Task: Filter services by "Accounting".
Action: Mouse moved to (323, 80)
Screenshot: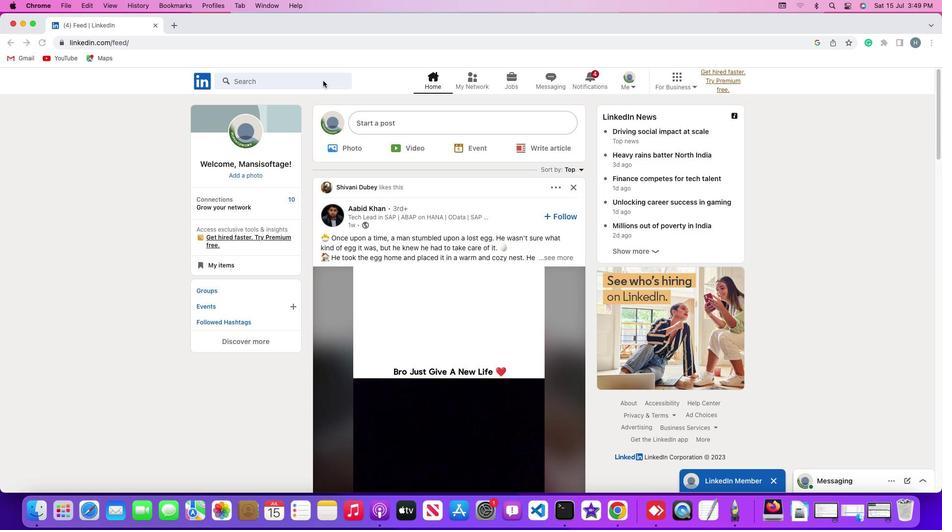 
Action: Mouse pressed left at (323, 80)
Screenshot: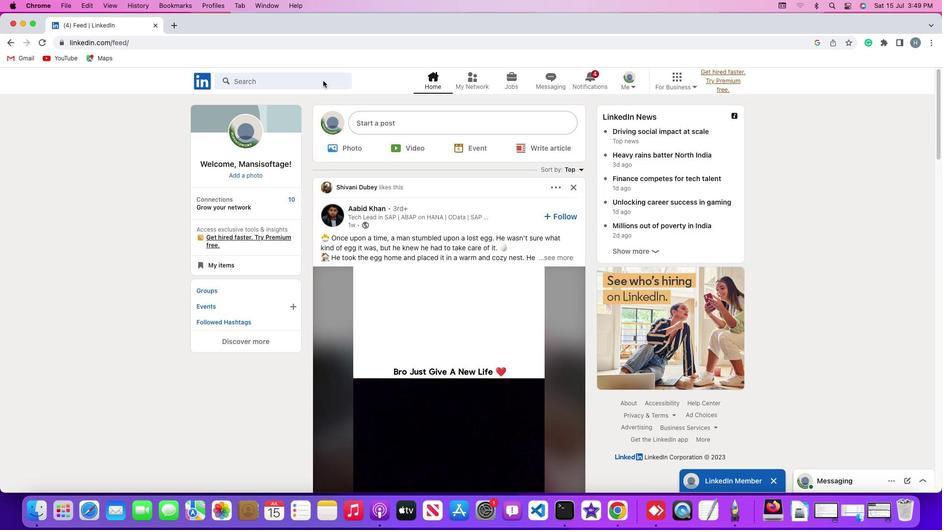 
Action: Mouse moved to (323, 80)
Screenshot: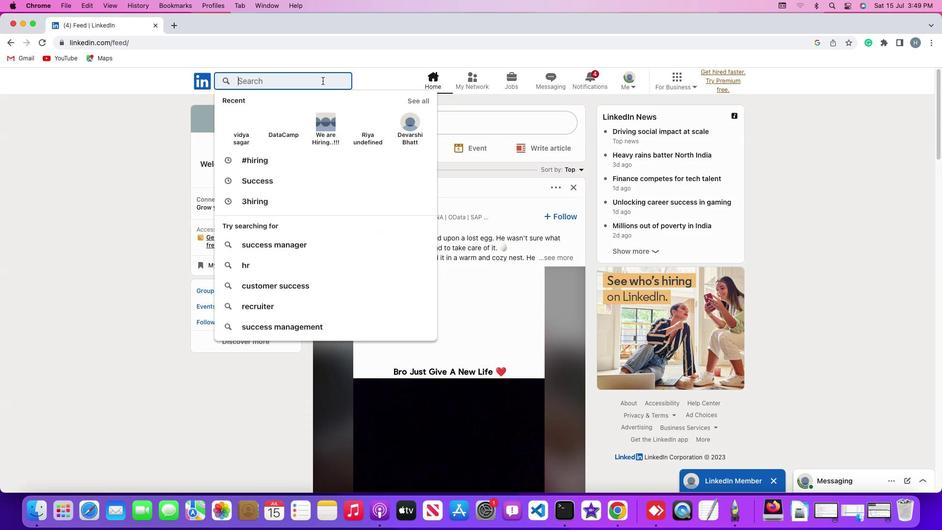 
Action: Mouse pressed left at (323, 80)
Screenshot: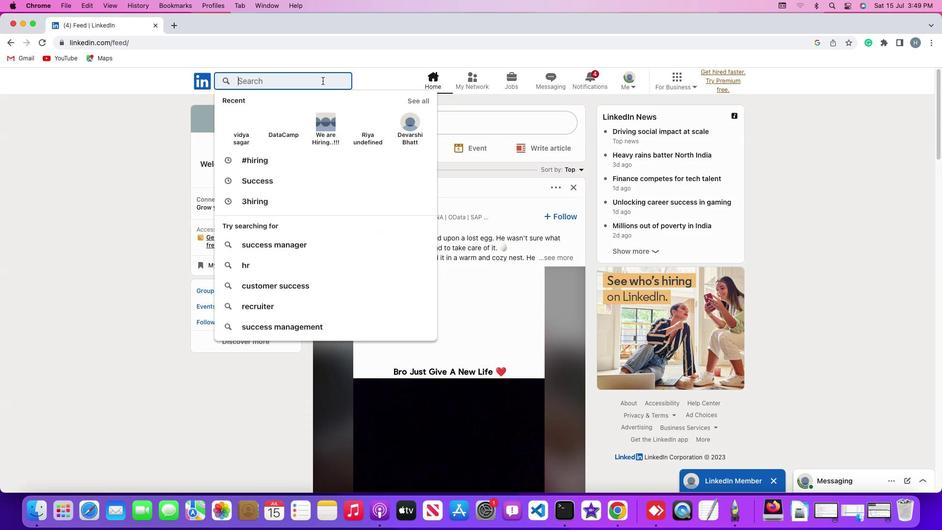
Action: Key pressed Key.shift'#''h''i''r''i''n''g'Key.enter
Screenshot: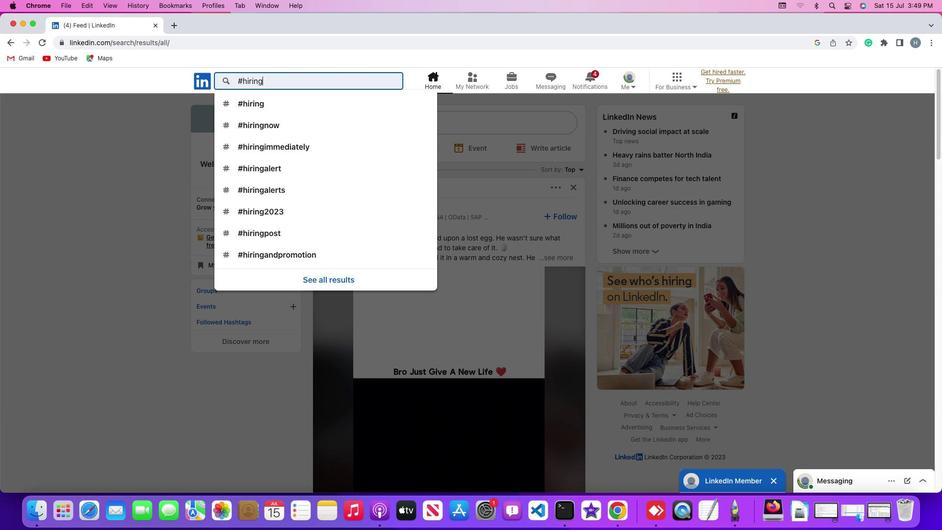
Action: Mouse moved to (606, 106)
Screenshot: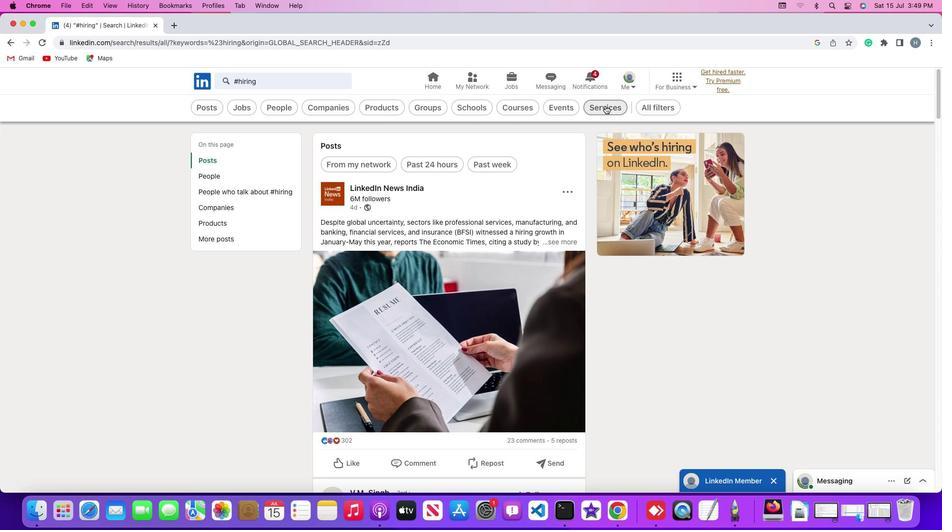 
Action: Mouse pressed left at (606, 106)
Screenshot: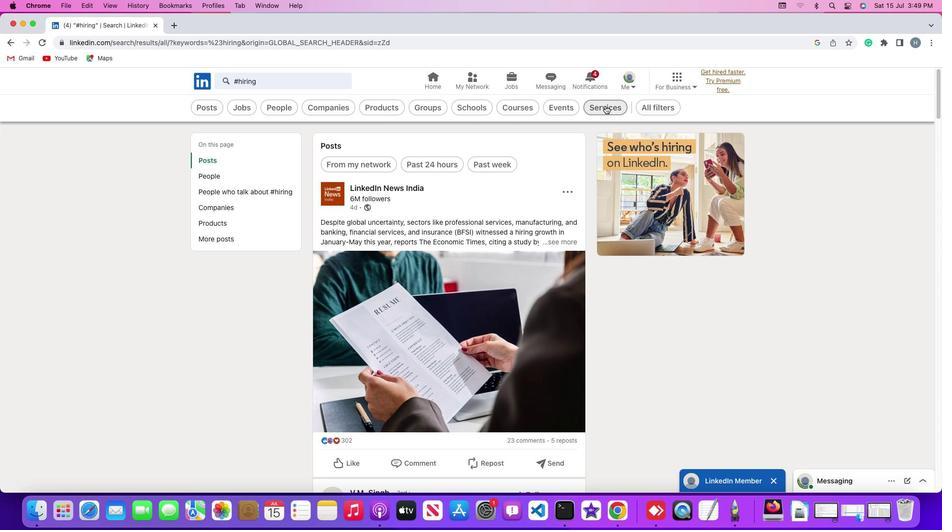 
Action: Mouse moved to (334, 106)
Screenshot: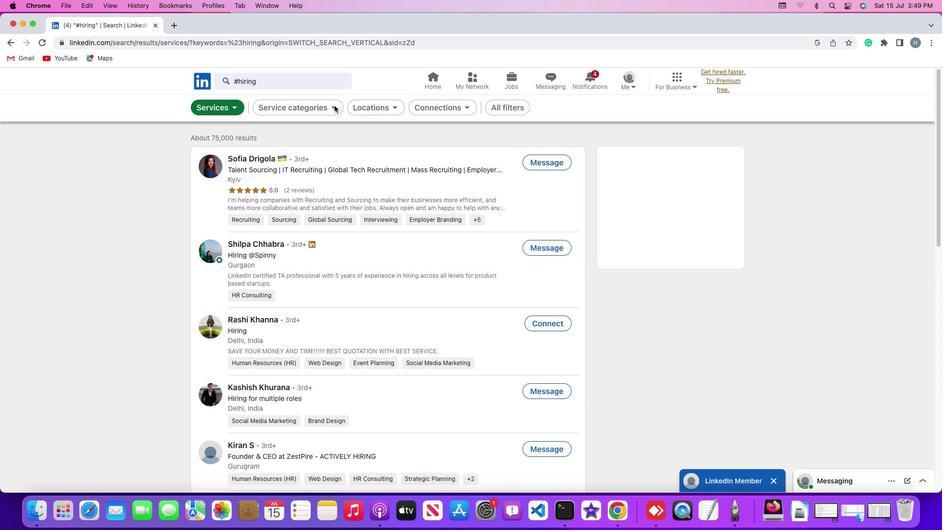 
Action: Mouse pressed left at (334, 106)
Screenshot: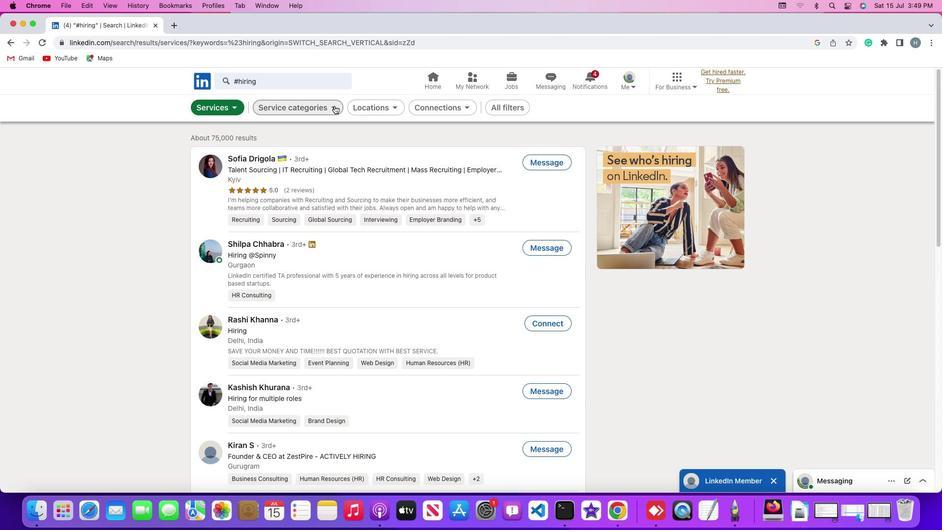 
Action: Mouse moved to (324, 134)
Screenshot: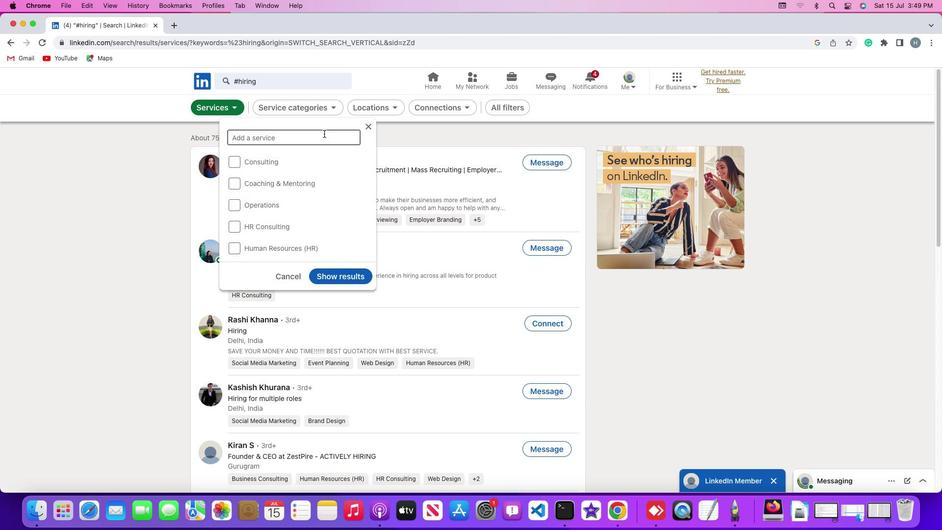 
Action: Mouse pressed left at (324, 134)
Screenshot: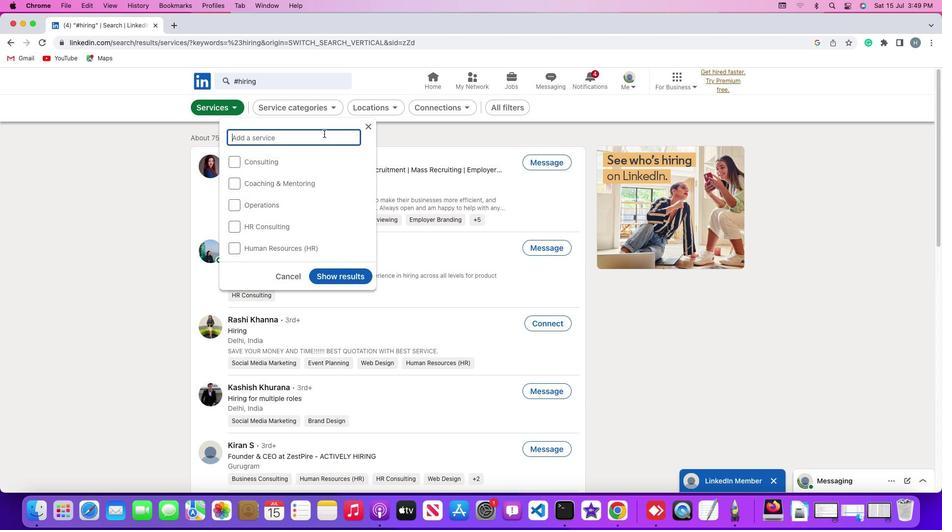
Action: Key pressed Key.shift'A''c''c''o''u''n''t''i''n'
Screenshot: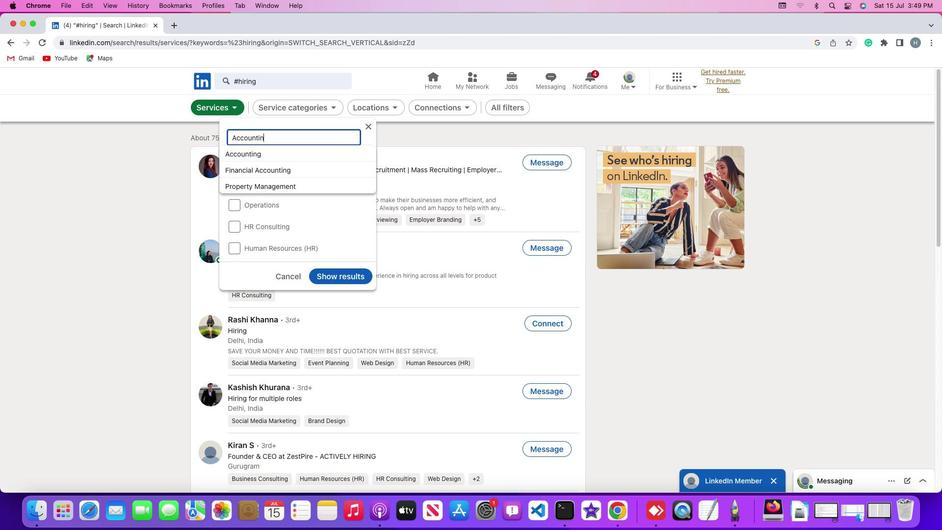 
Action: Mouse moved to (317, 153)
Screenshot: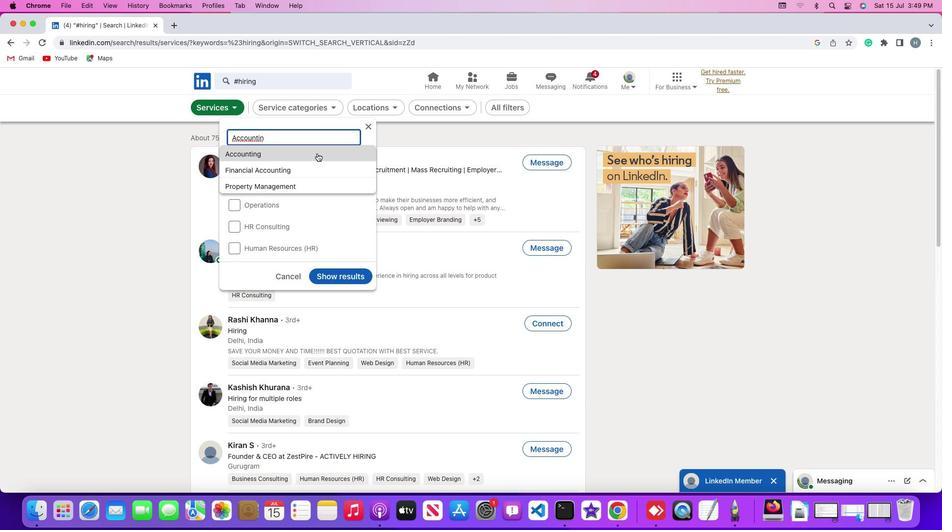 
Action: Mouse pressed left at (317, 153)
Screenshot: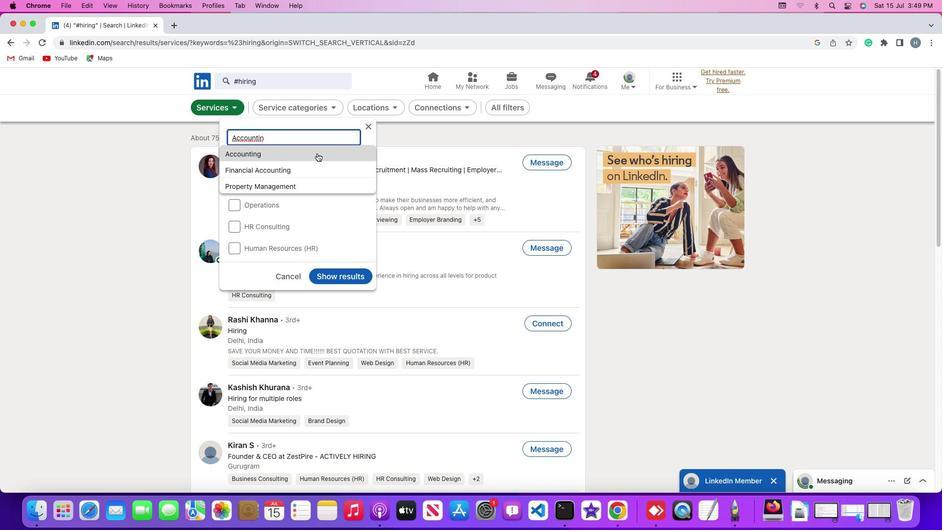 
Action: Mouse moved to (346, 298)
Screenshot: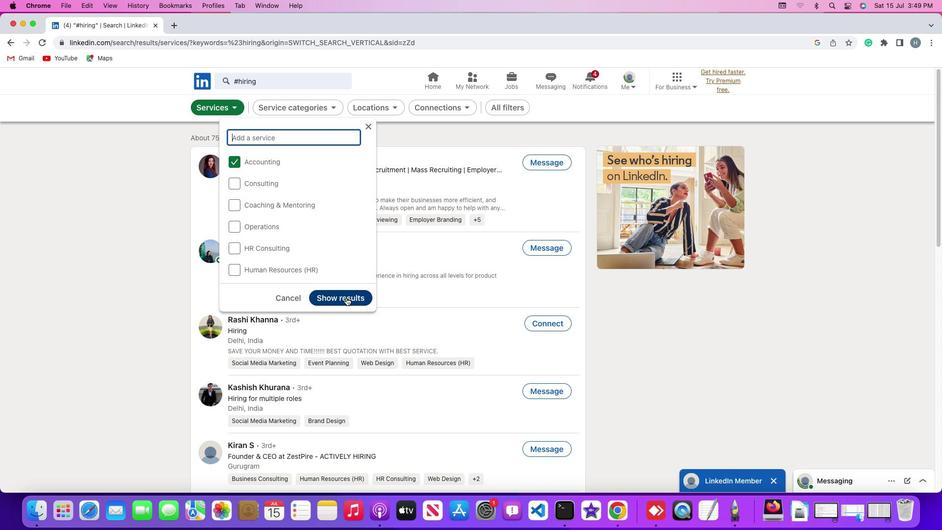 
Action: Mouse pressed left at (346, 298)
Screenshot: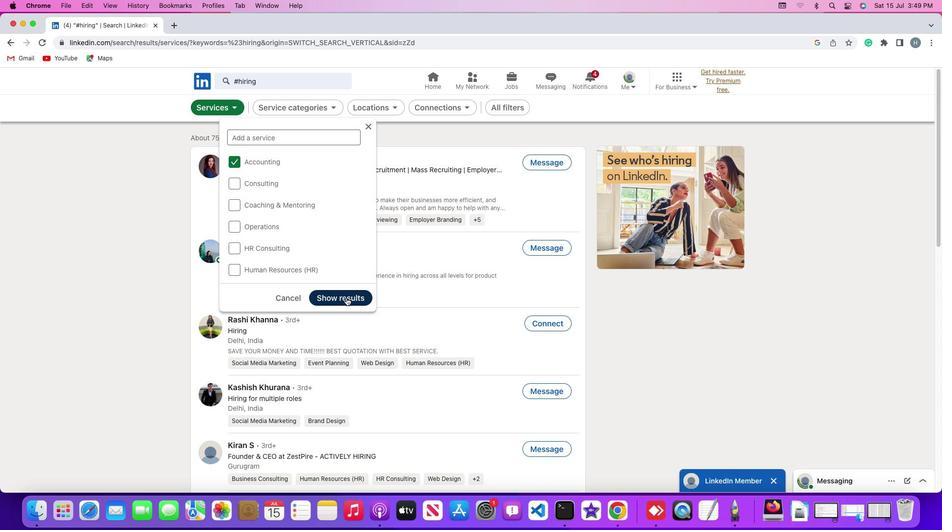 
Action: Mouse moved to (450, 211)
Screenshot: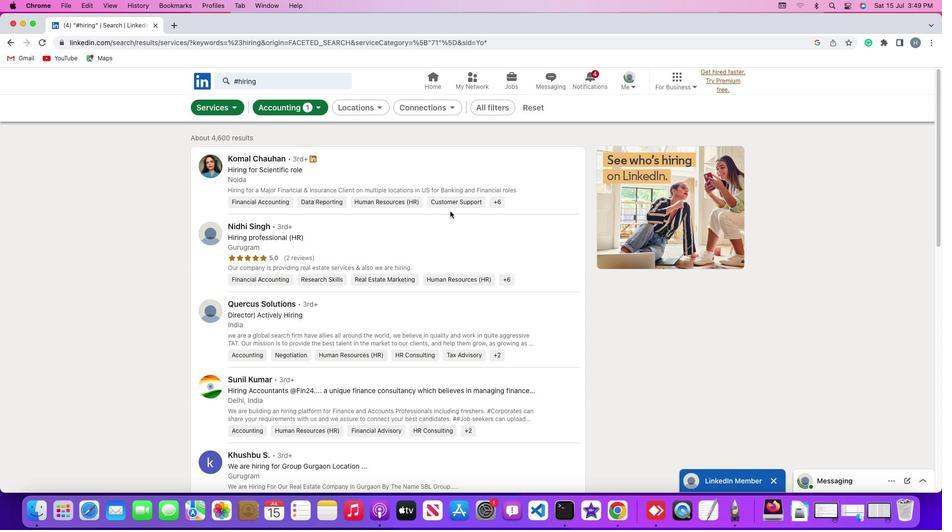 
